 Task: Look for products in the category "Lamb" from New Zealand Lamb.
Action: Mouse moved to (28, 83)
Screenshot: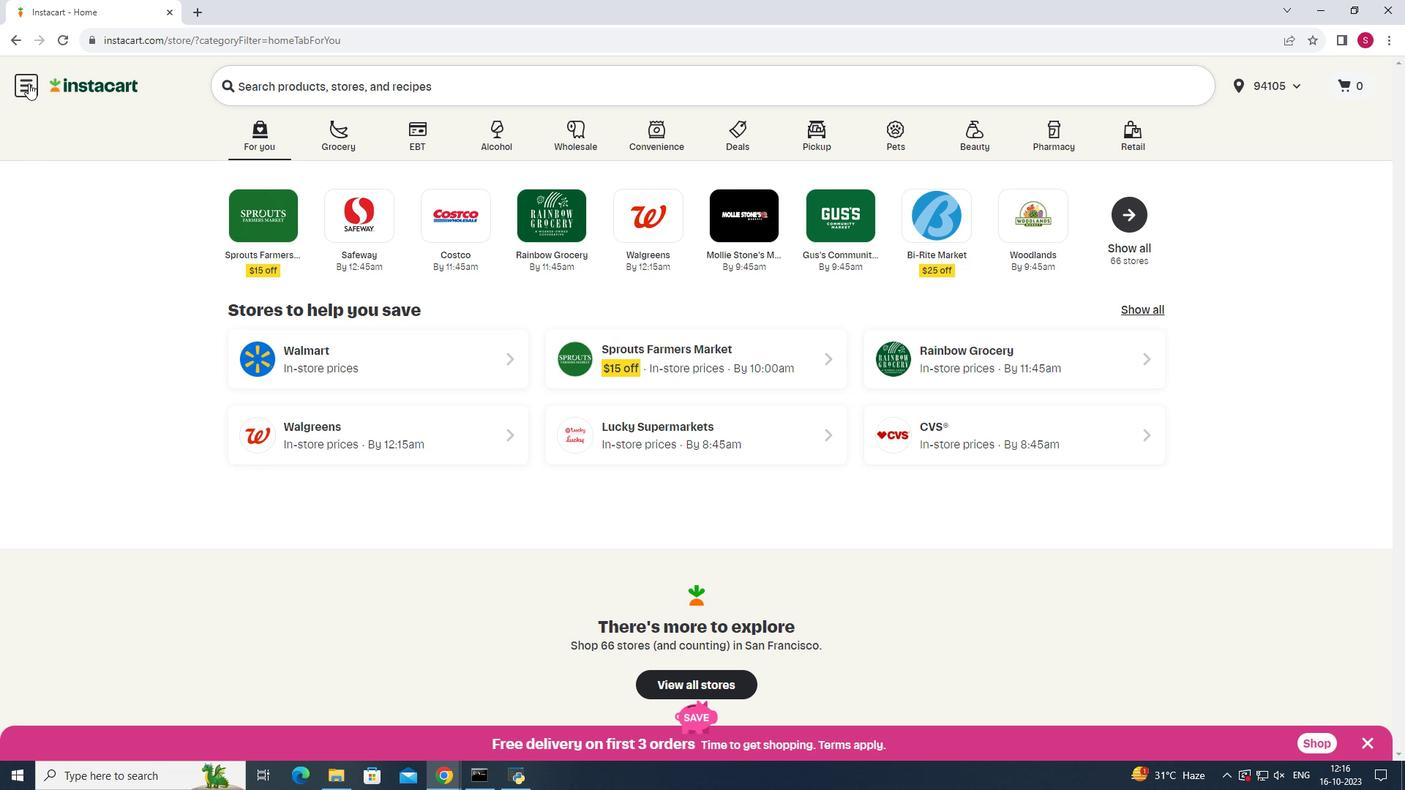 
Action: Mouse pressed left at (28, 83)
Screenshot: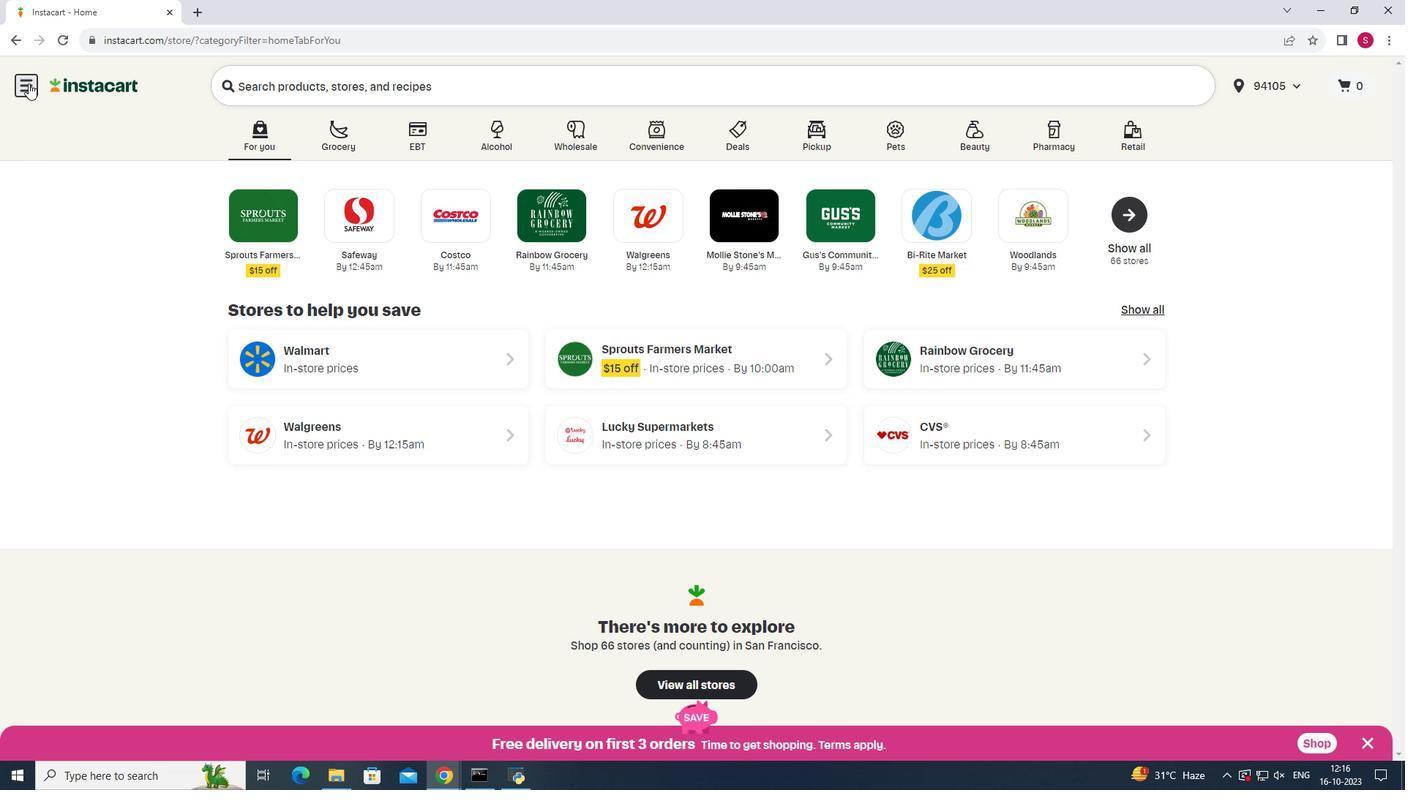 
Action: Mouse moved to (117, 386)
Screenshot: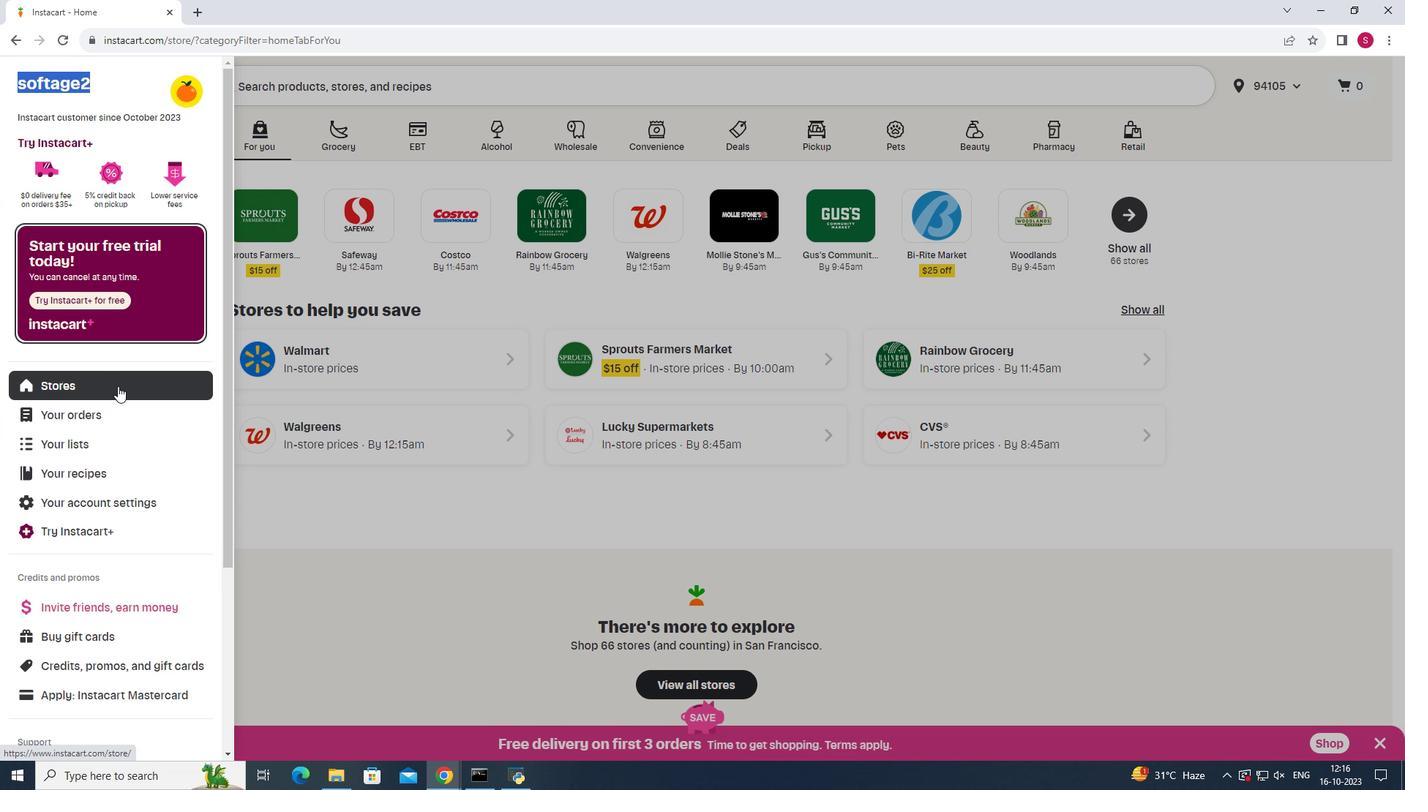 
Action: Mouse pressed left at (117, 386)
Screenshot: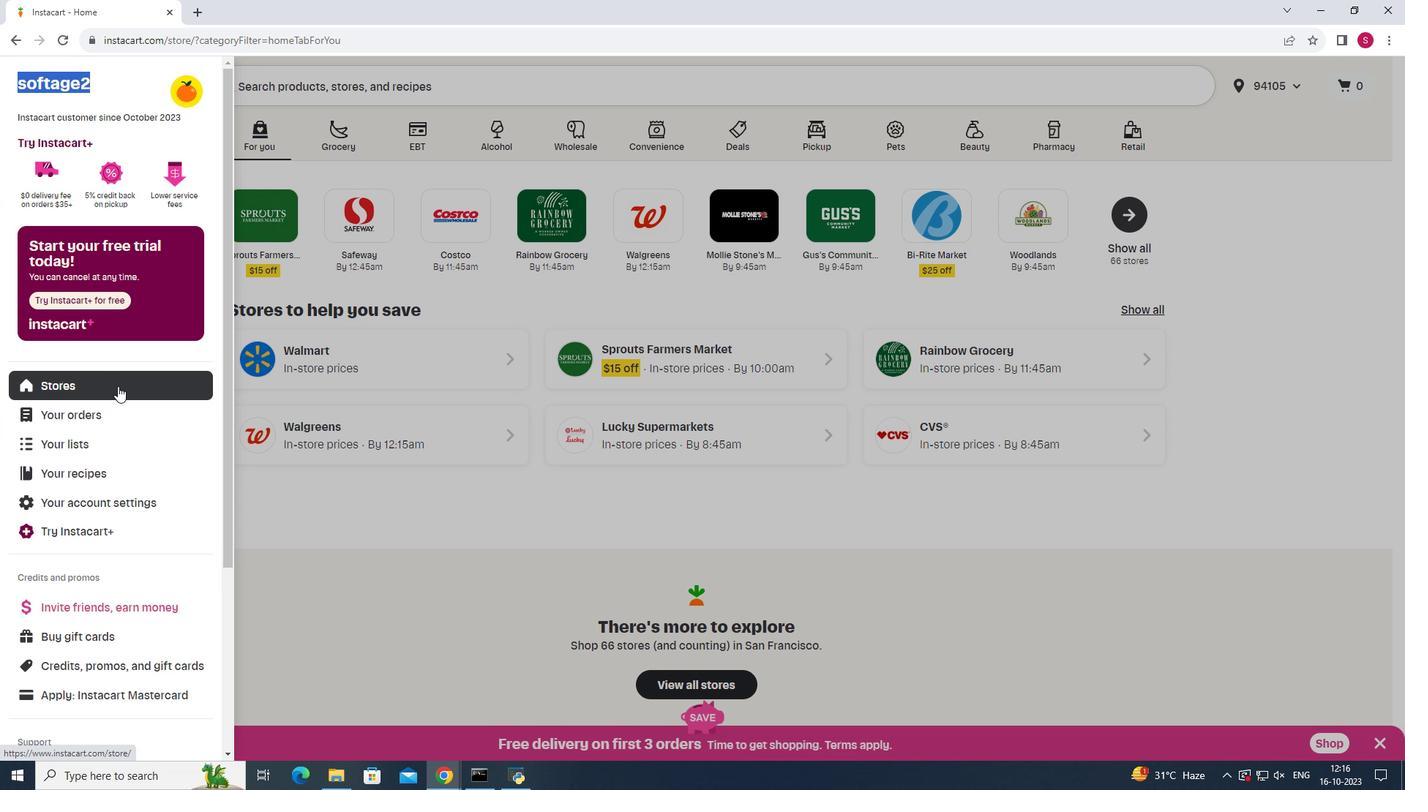 
Action: Mouse moved to (316, 523)
Screenshot: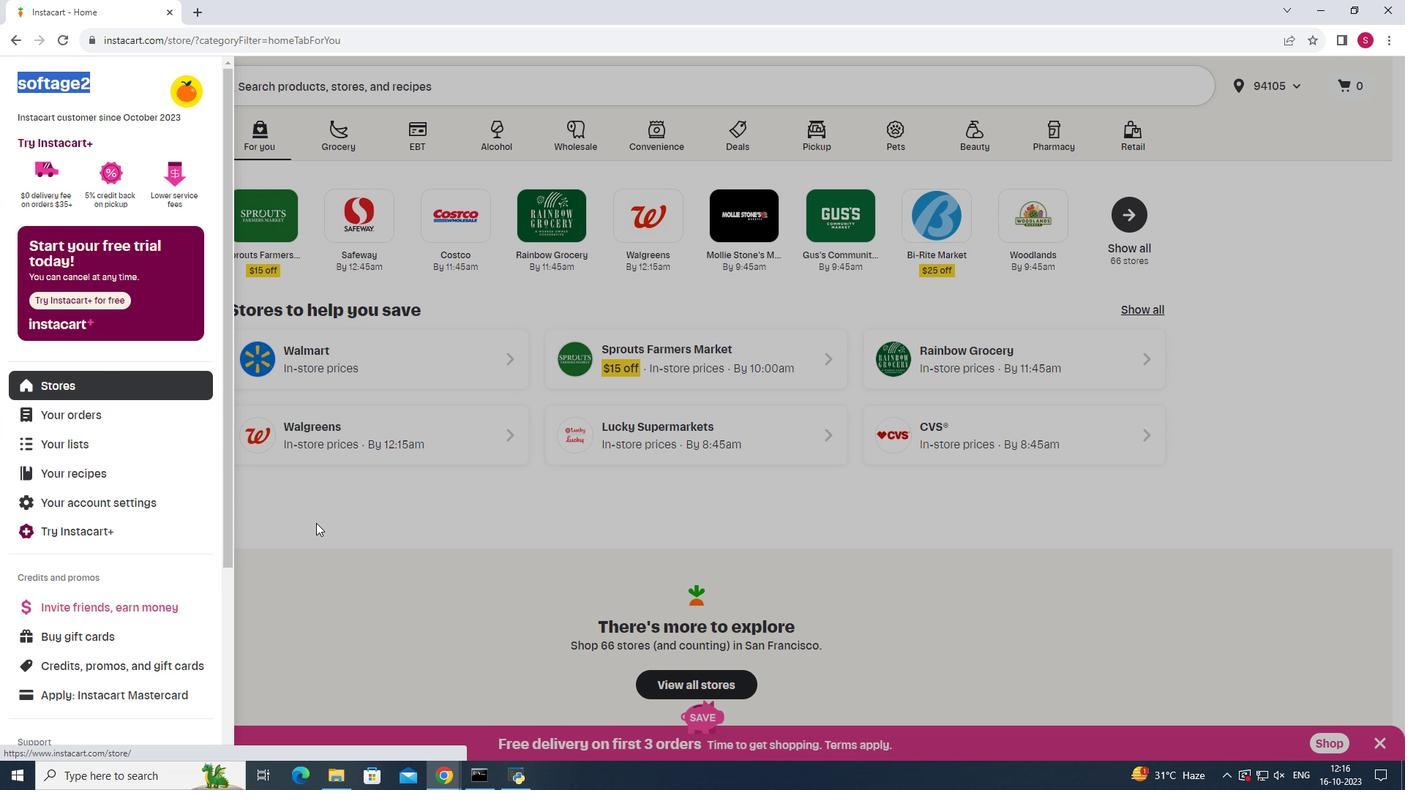 
Action: Mouse pressed left at (316, 523)
Screenshot: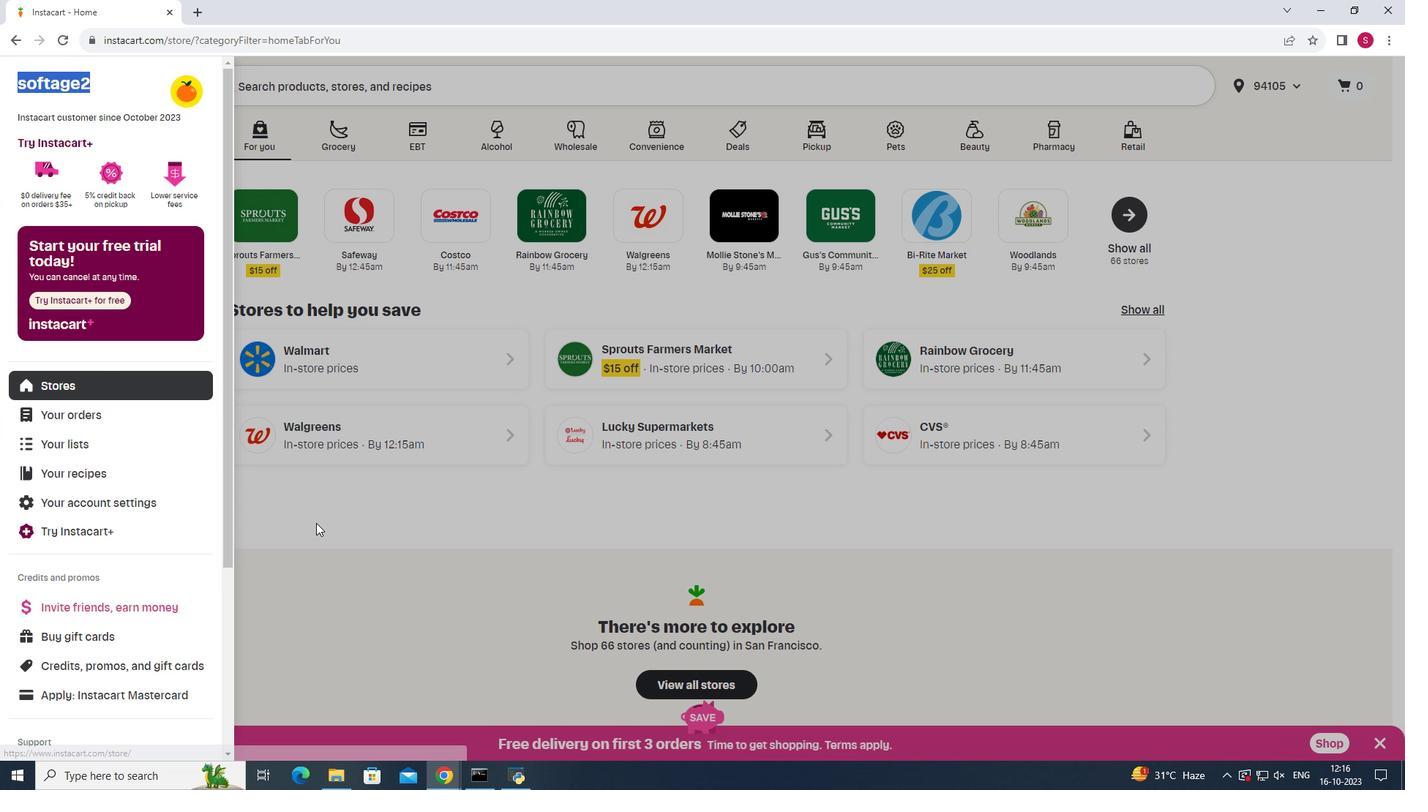 
Action: Mouse moved to (339, 136)
Screenshot: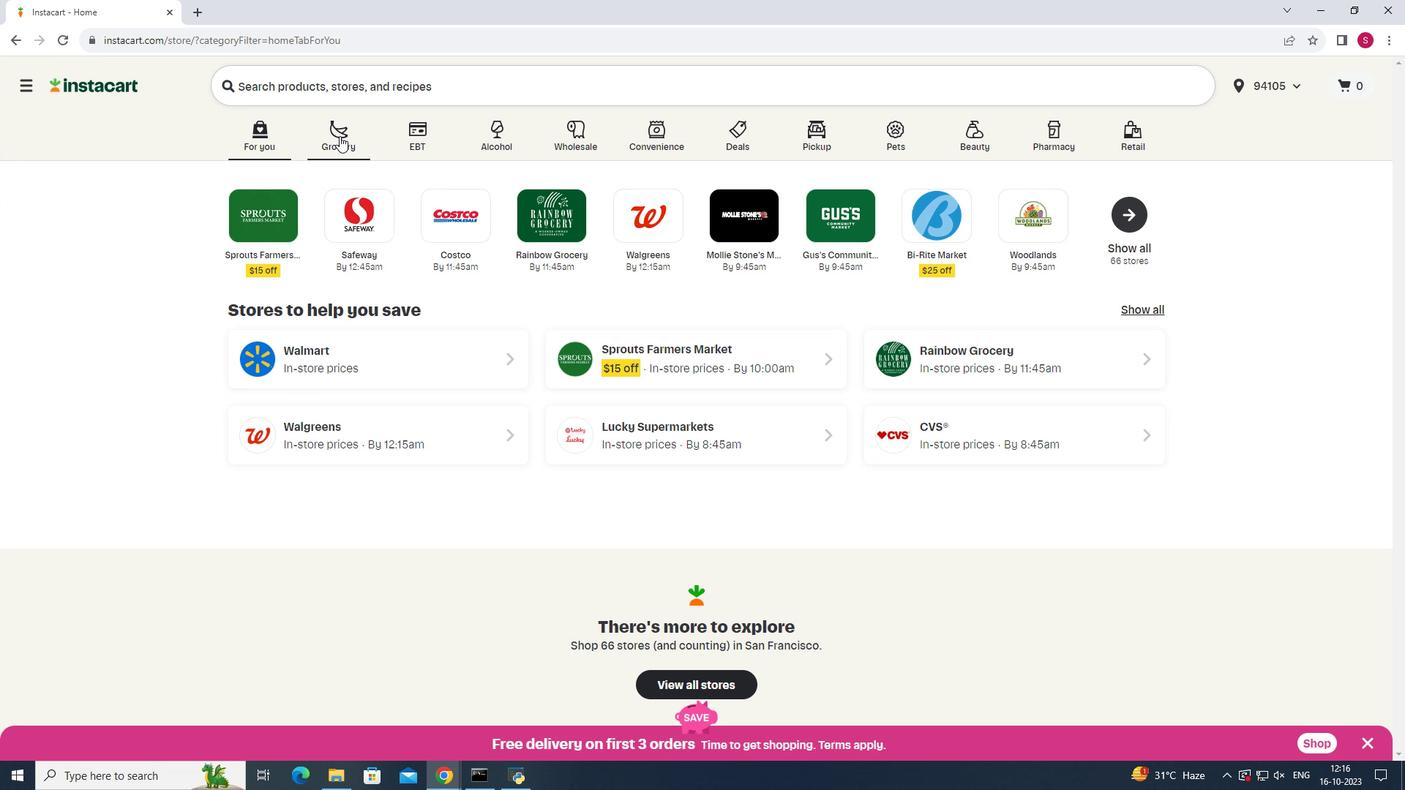 
Action: Mouse pressed left at (339, 136)
Screenshot: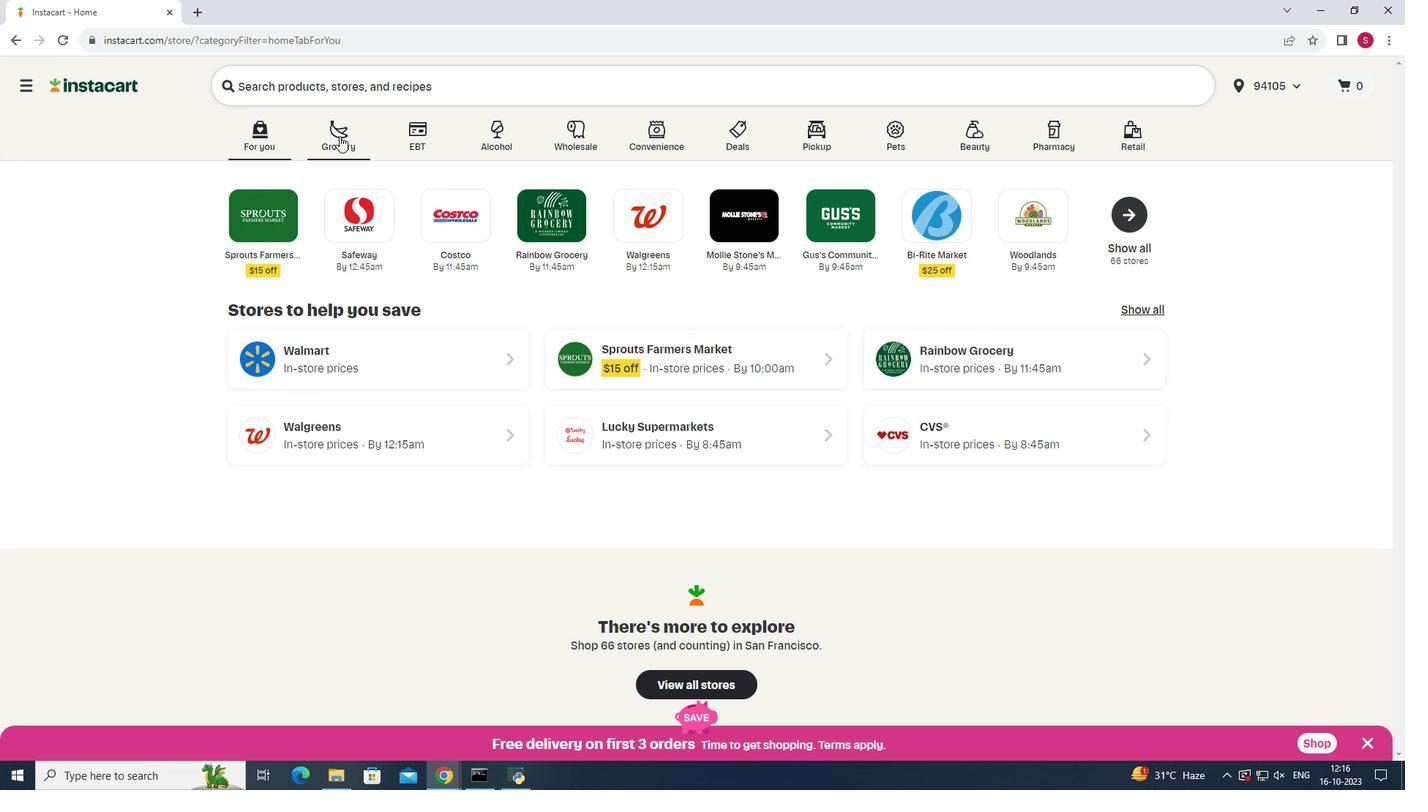 
Action: Mouse moved to (992, 208)
Screenshot: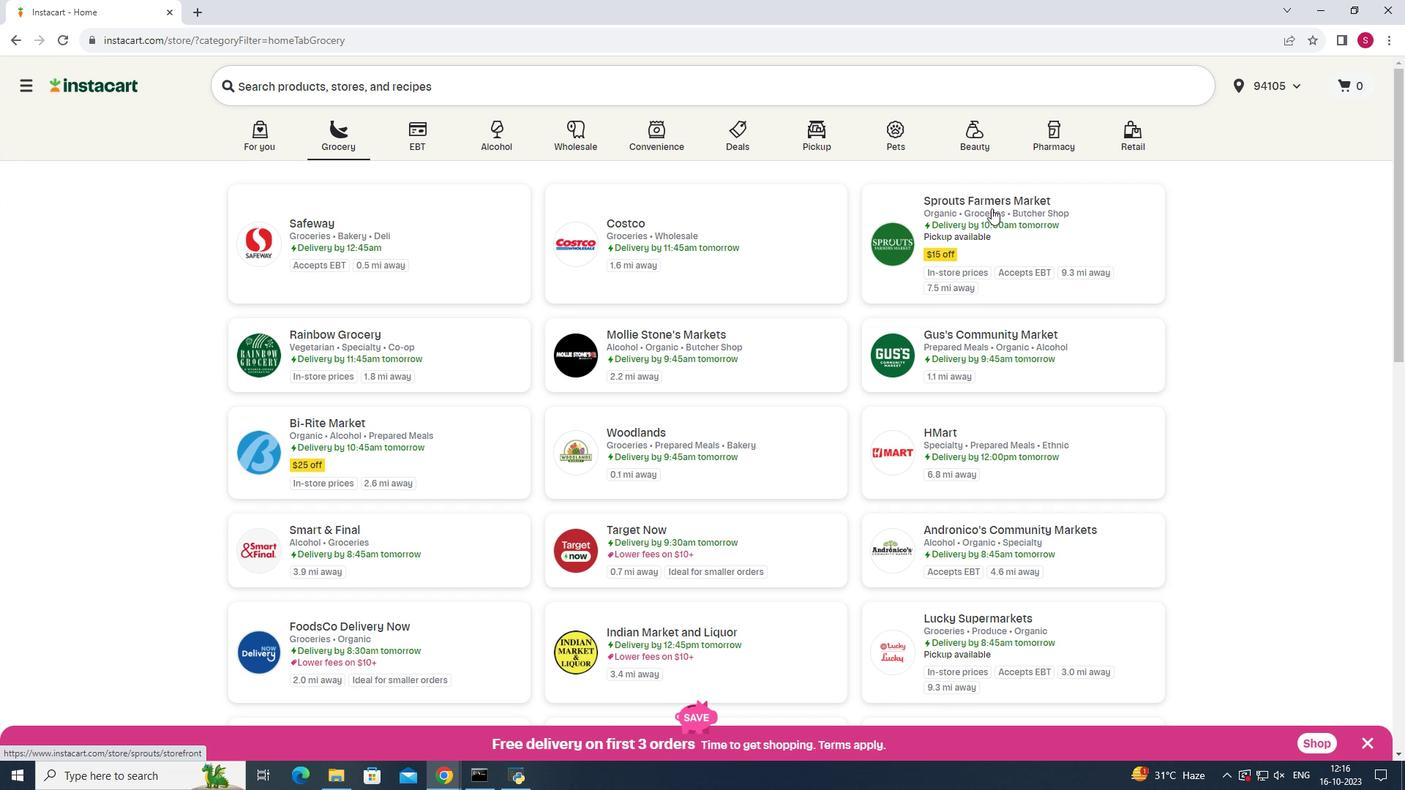 
Action: Mouse pressed left at (992, 208)
Screenshot: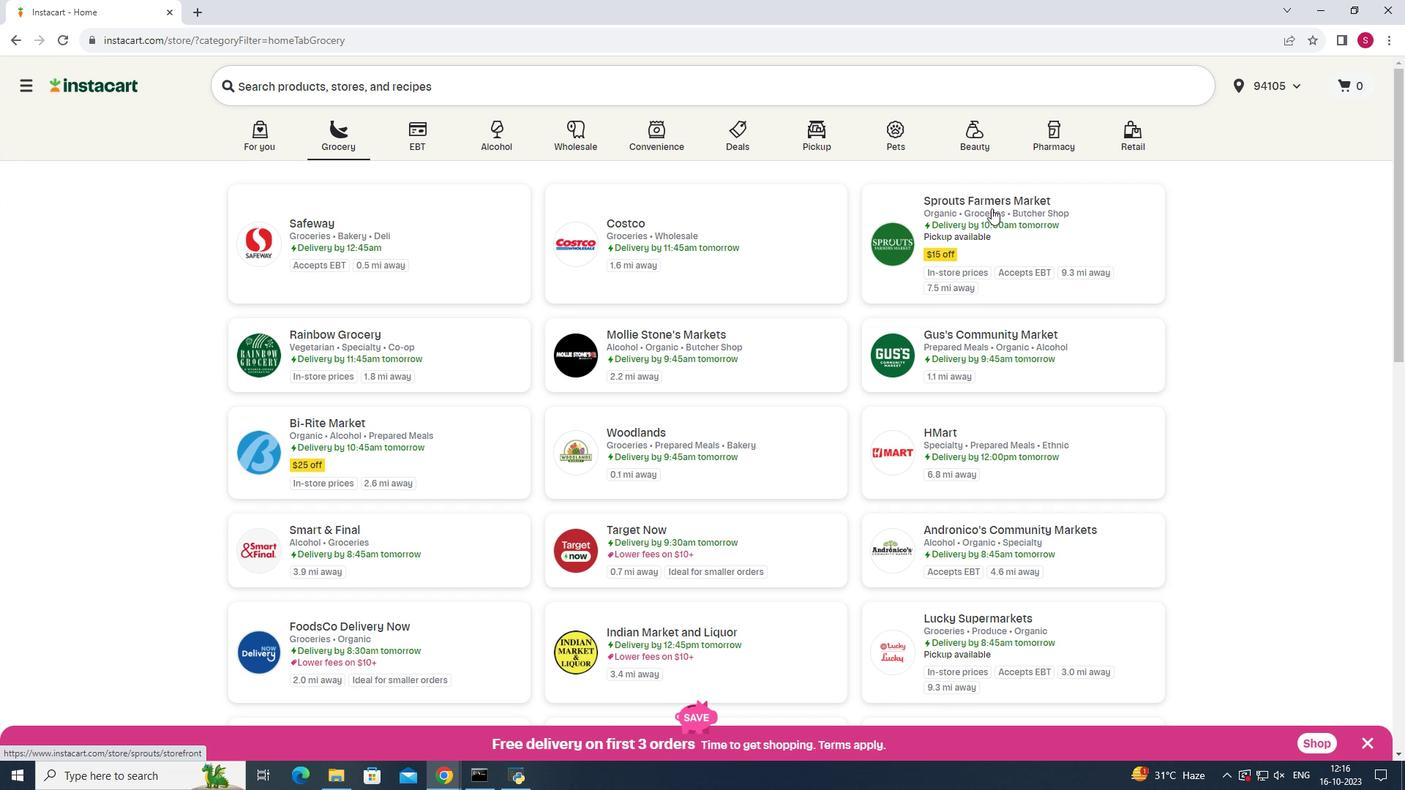 
Action: Mouse pressed left at (992, 208)
Screenshot: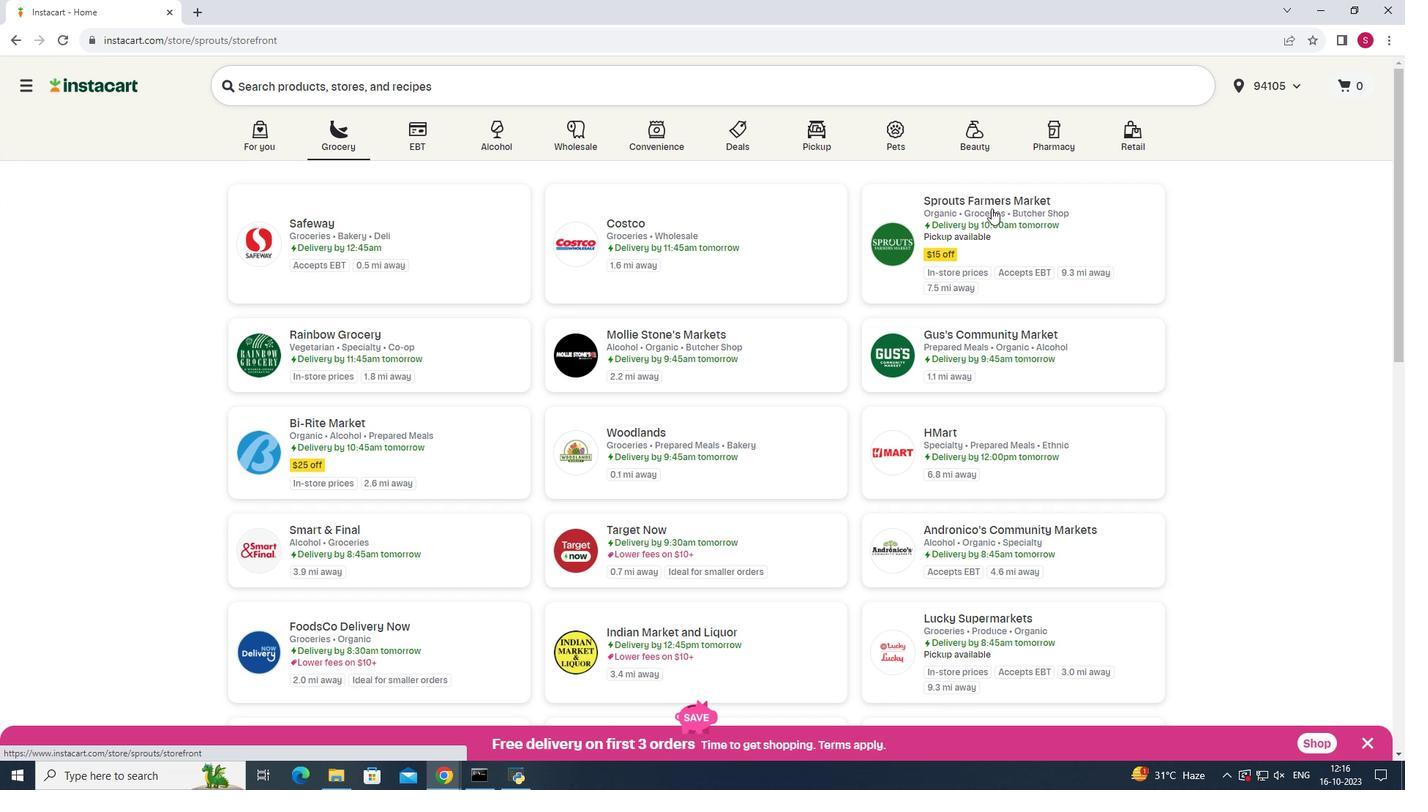 
Action: Mouse moved to (77, 533)
Screenshot: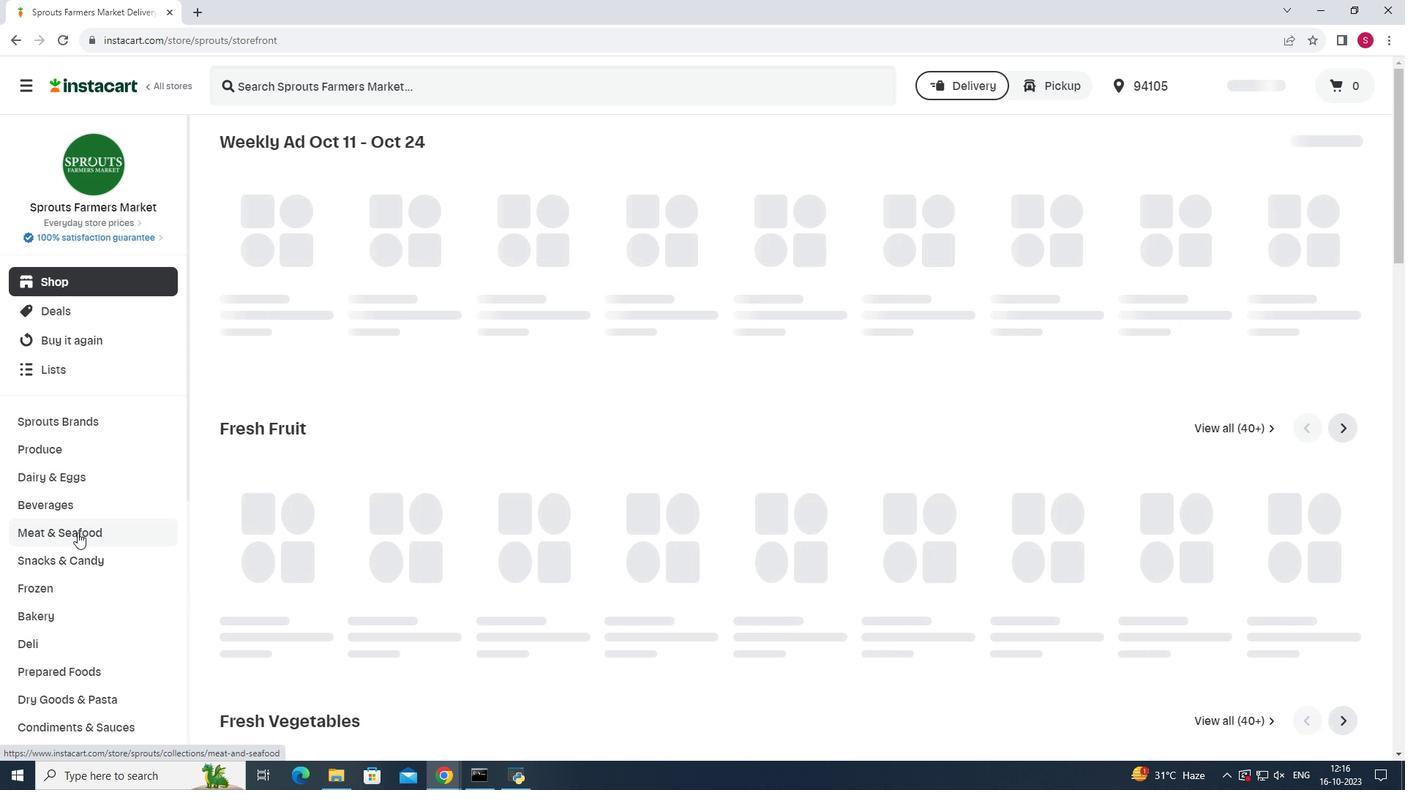 
Action: Mouse pressed left at (77, 533)
Screenshot: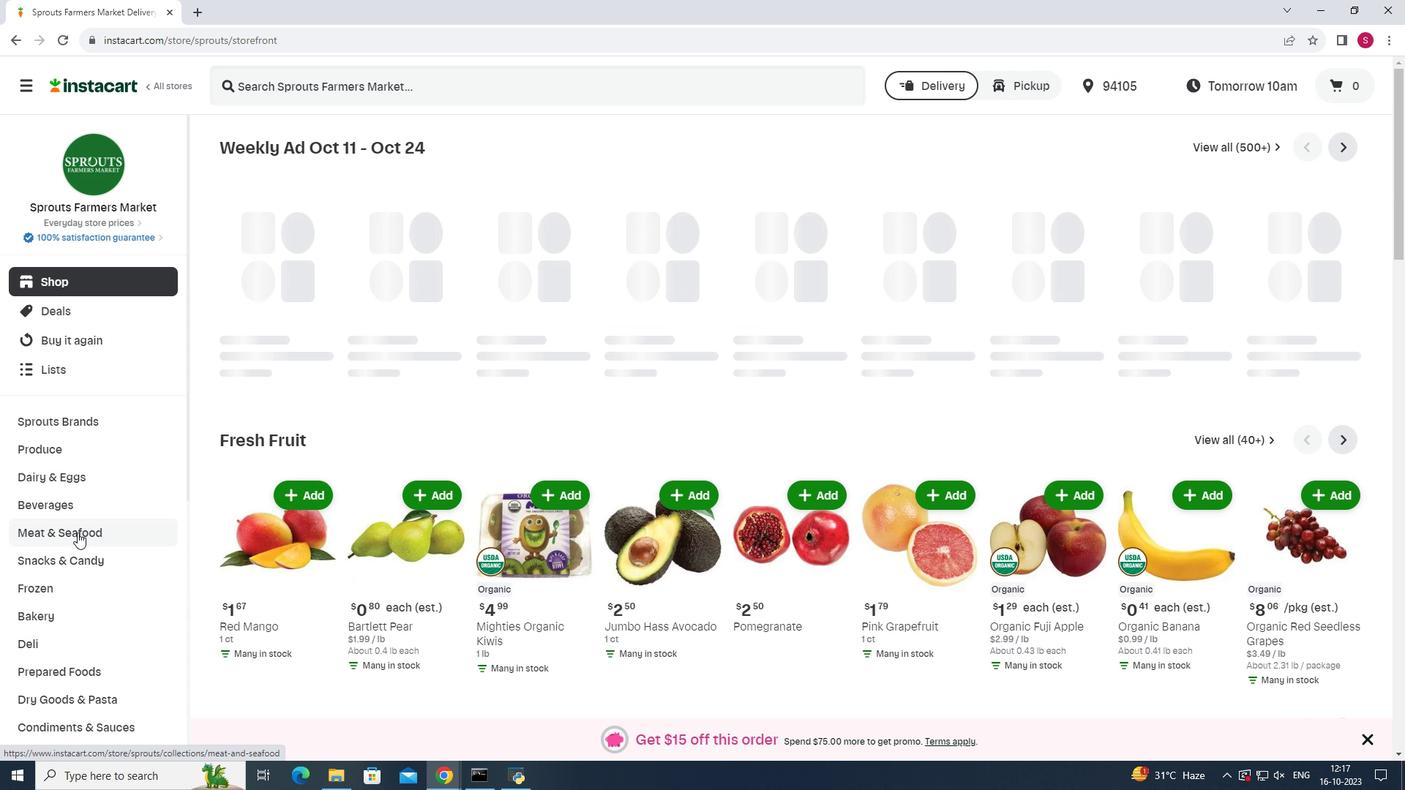 
Action: Mouse moved to (834, 181)
Screenshot: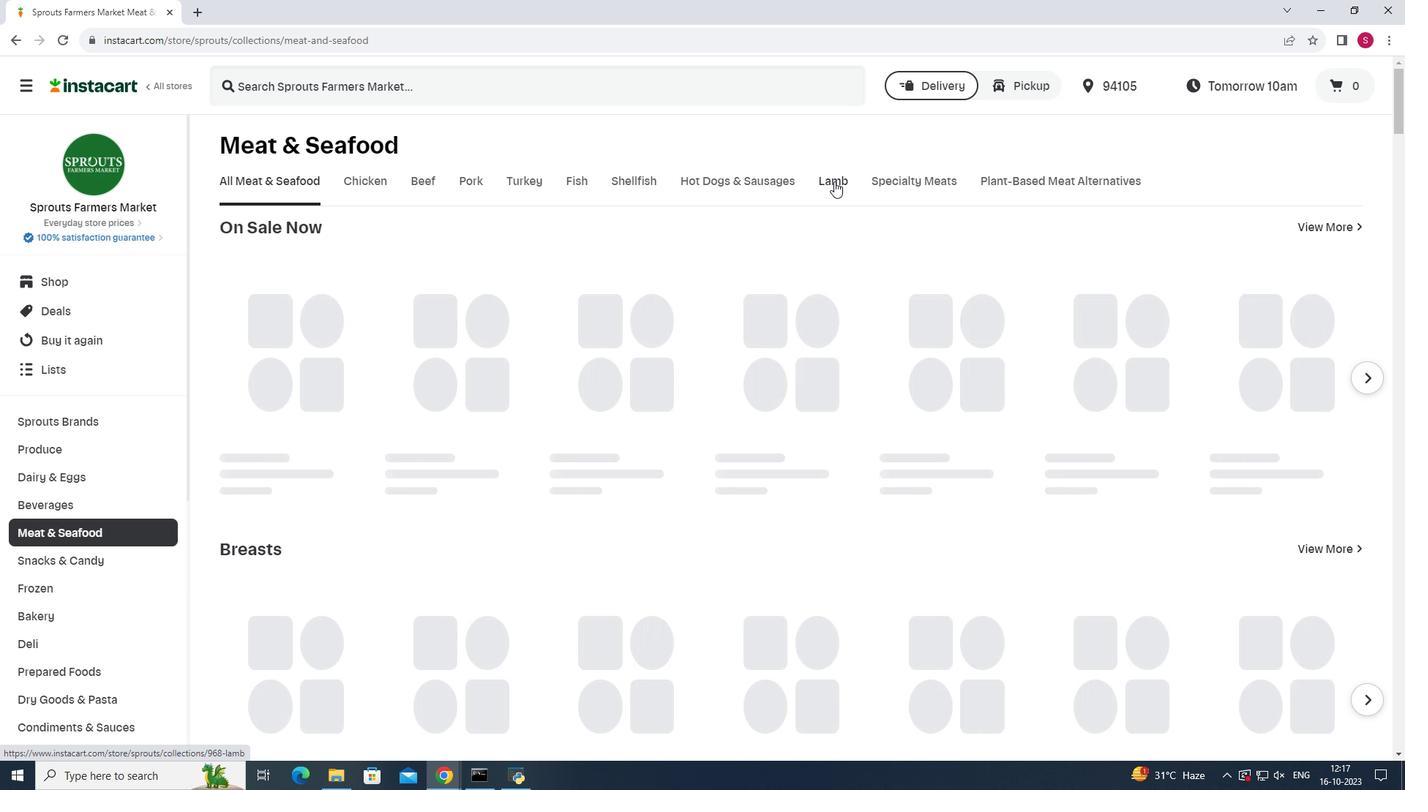 
Action: Mouse pressed left at (834, 181)
Screenshot: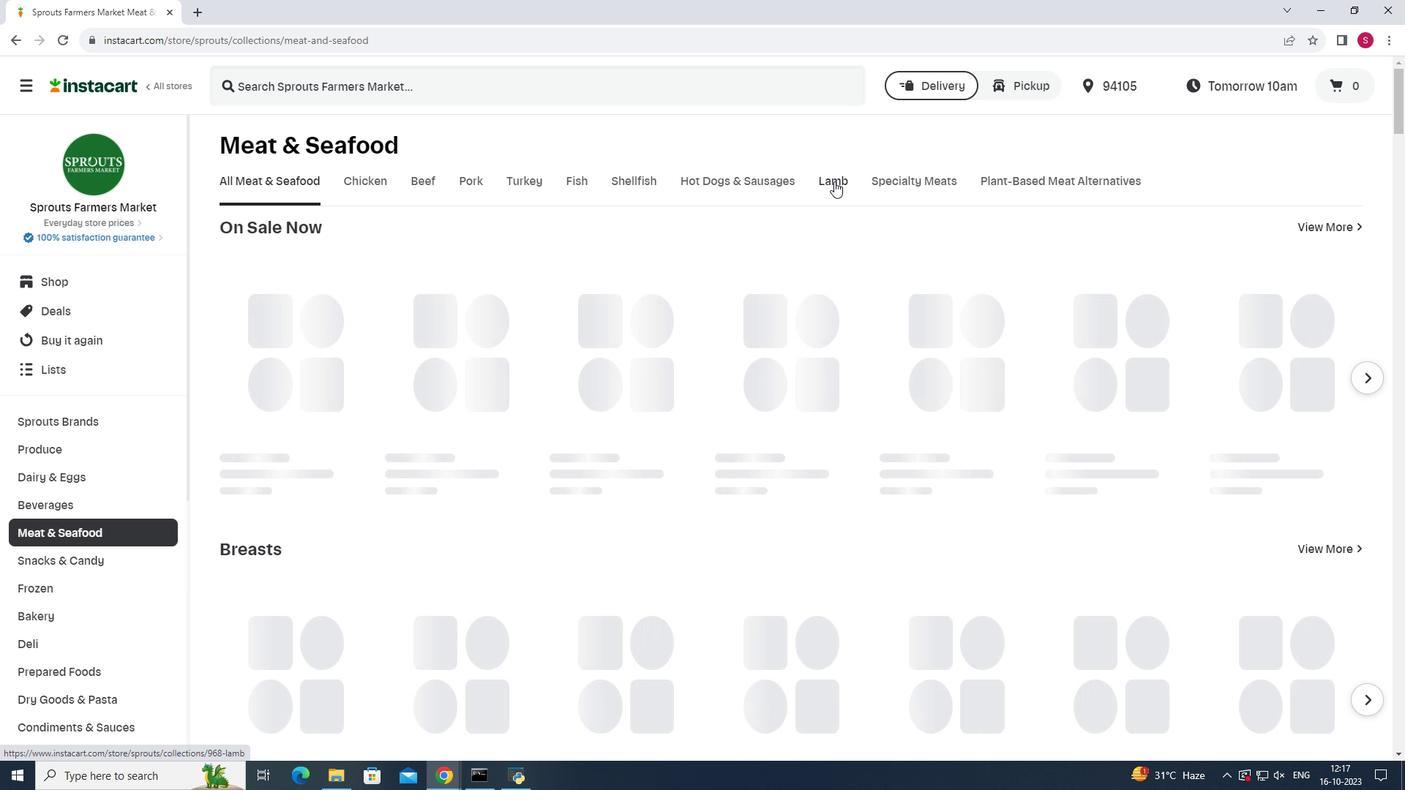 
Action: Mouse moved to (342, 229)
Screenshot: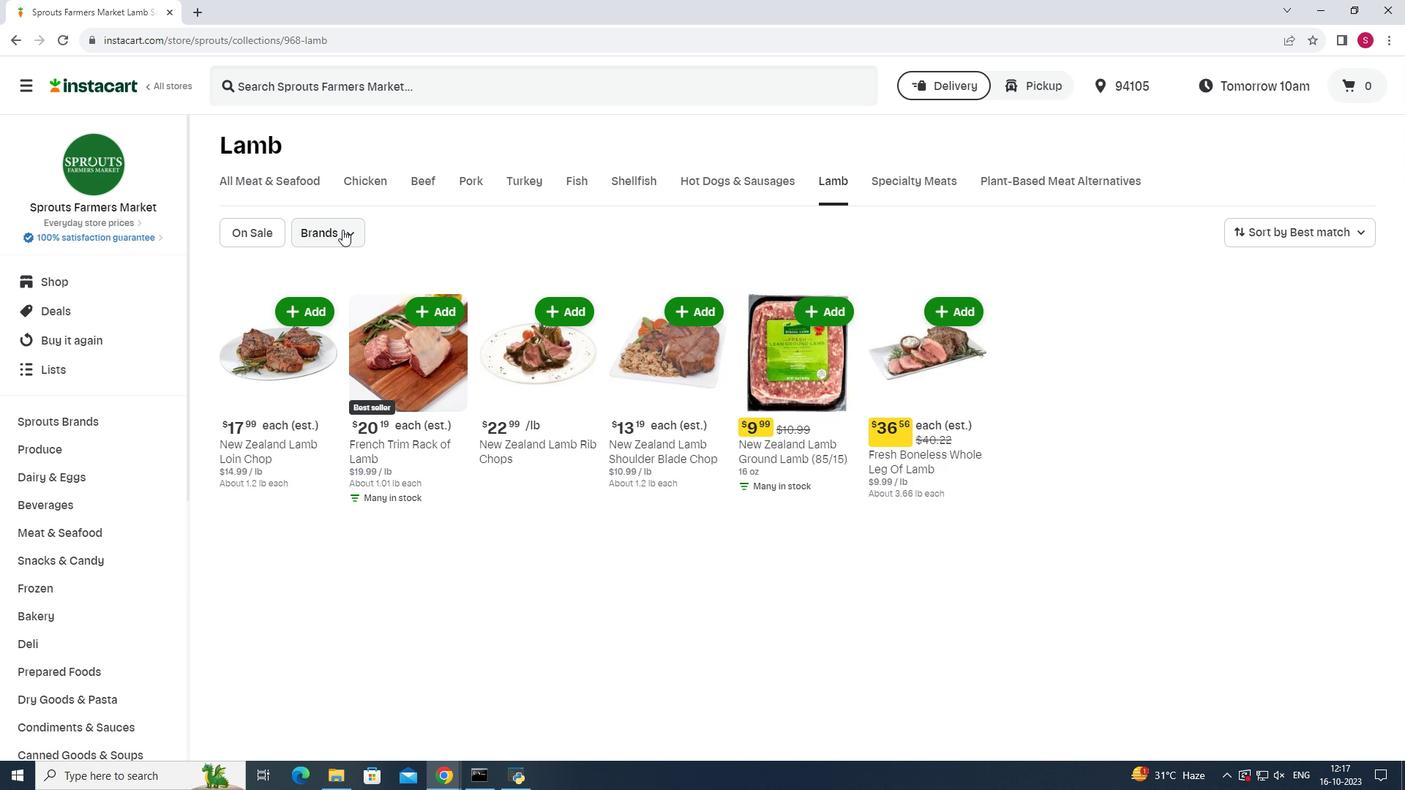 
Action: Mouse pressed left at (342, 229)
Screenshot: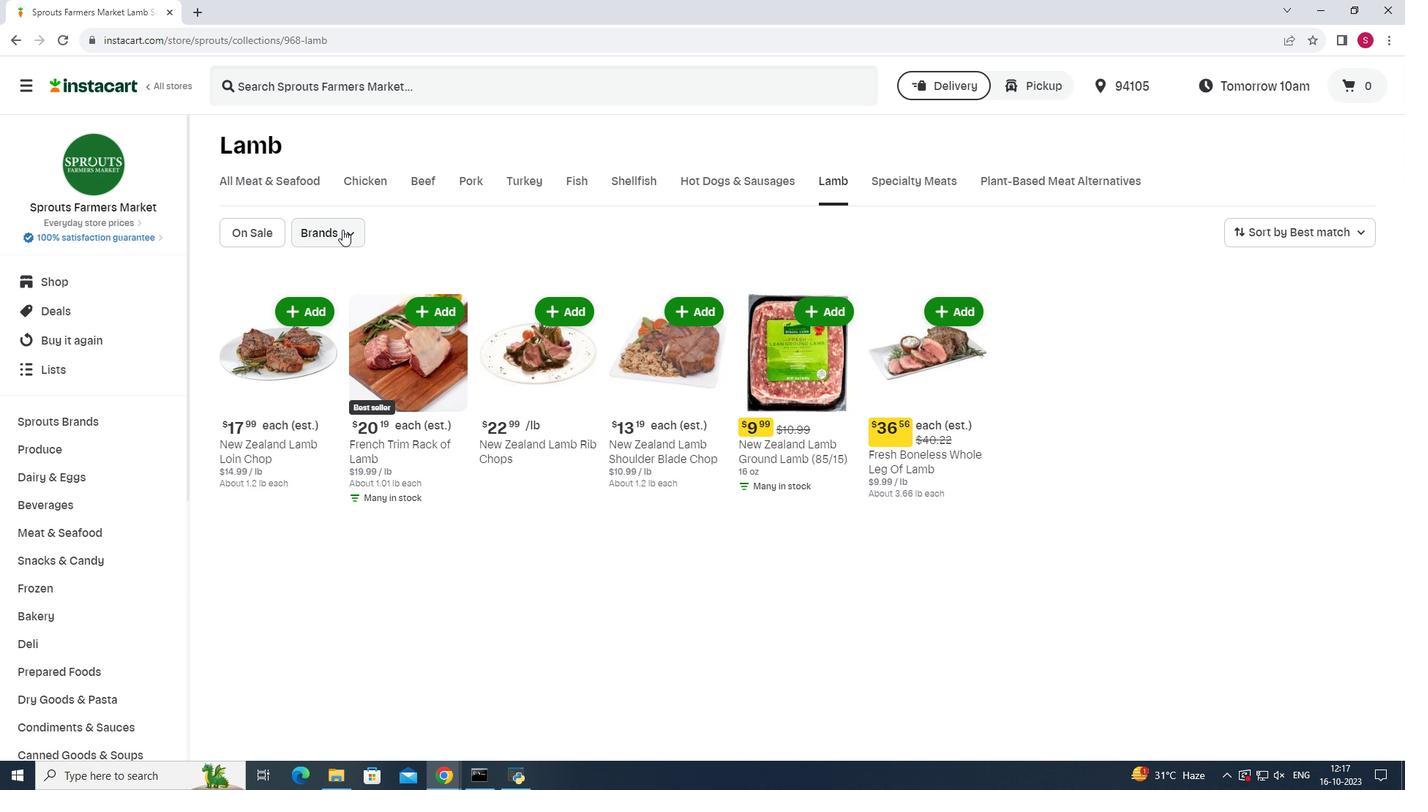 
Action: Mouse moved to (311, 276)
Screenshot: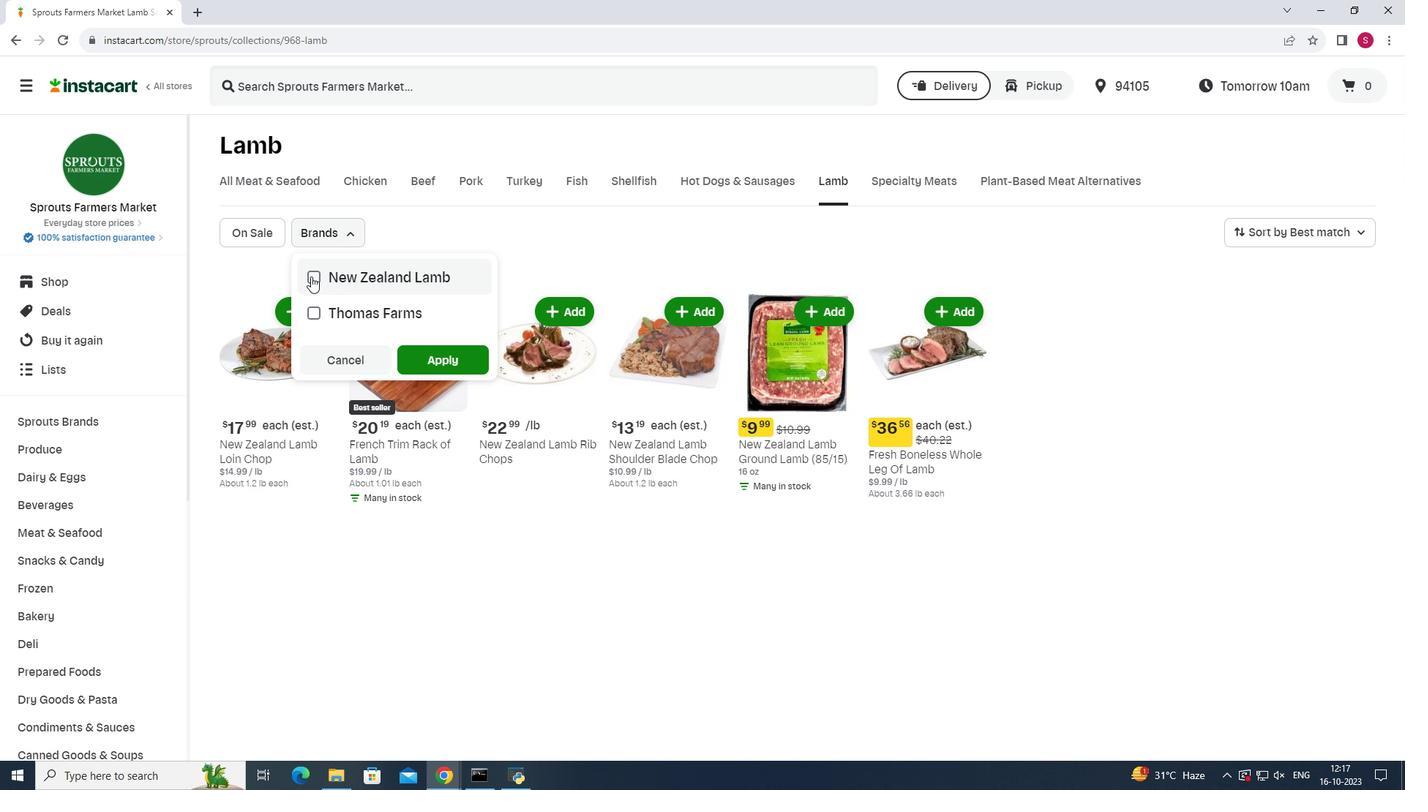 
Action: Mouse pressed left at (311, 276)
Screenshot: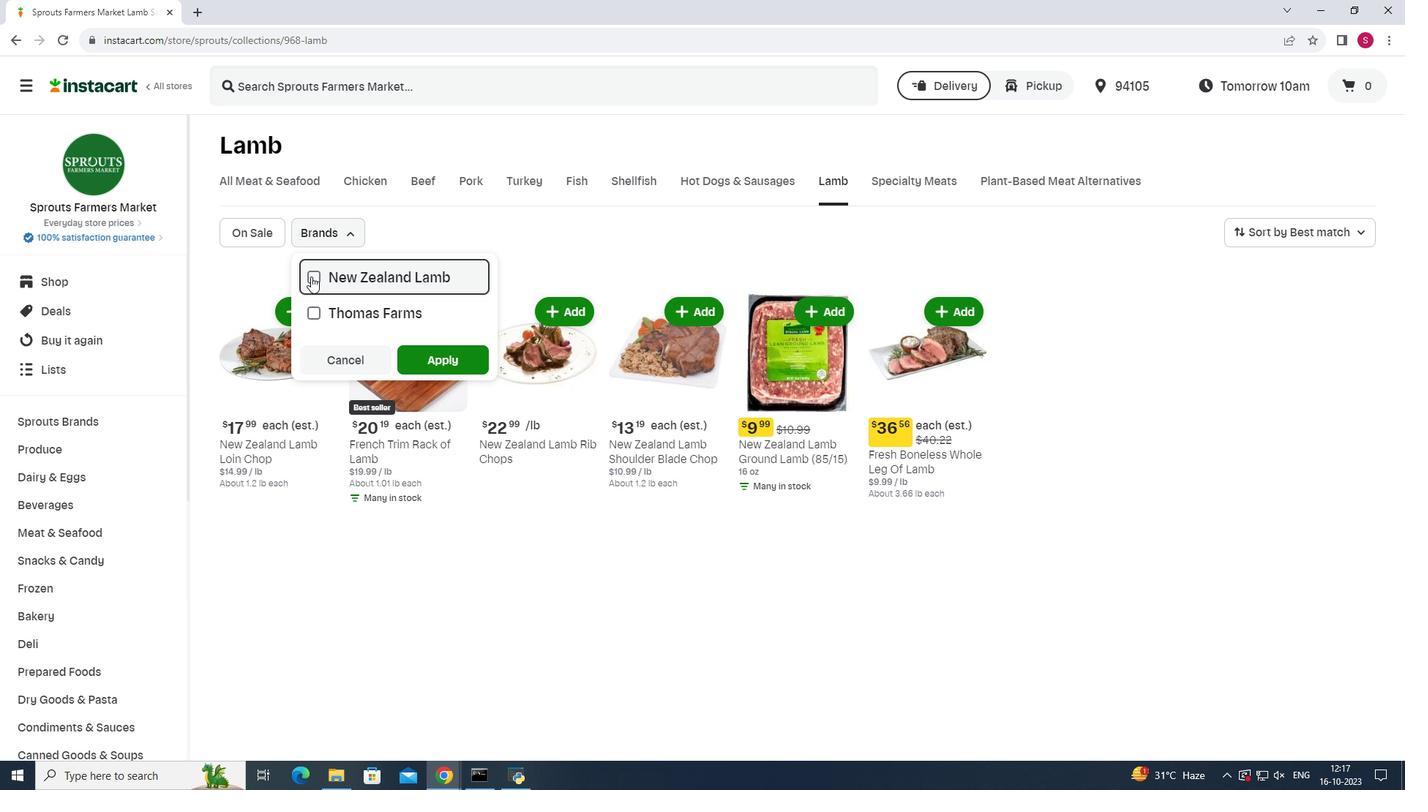 
Action: Mouse moved to (453, 363)
Screenshot: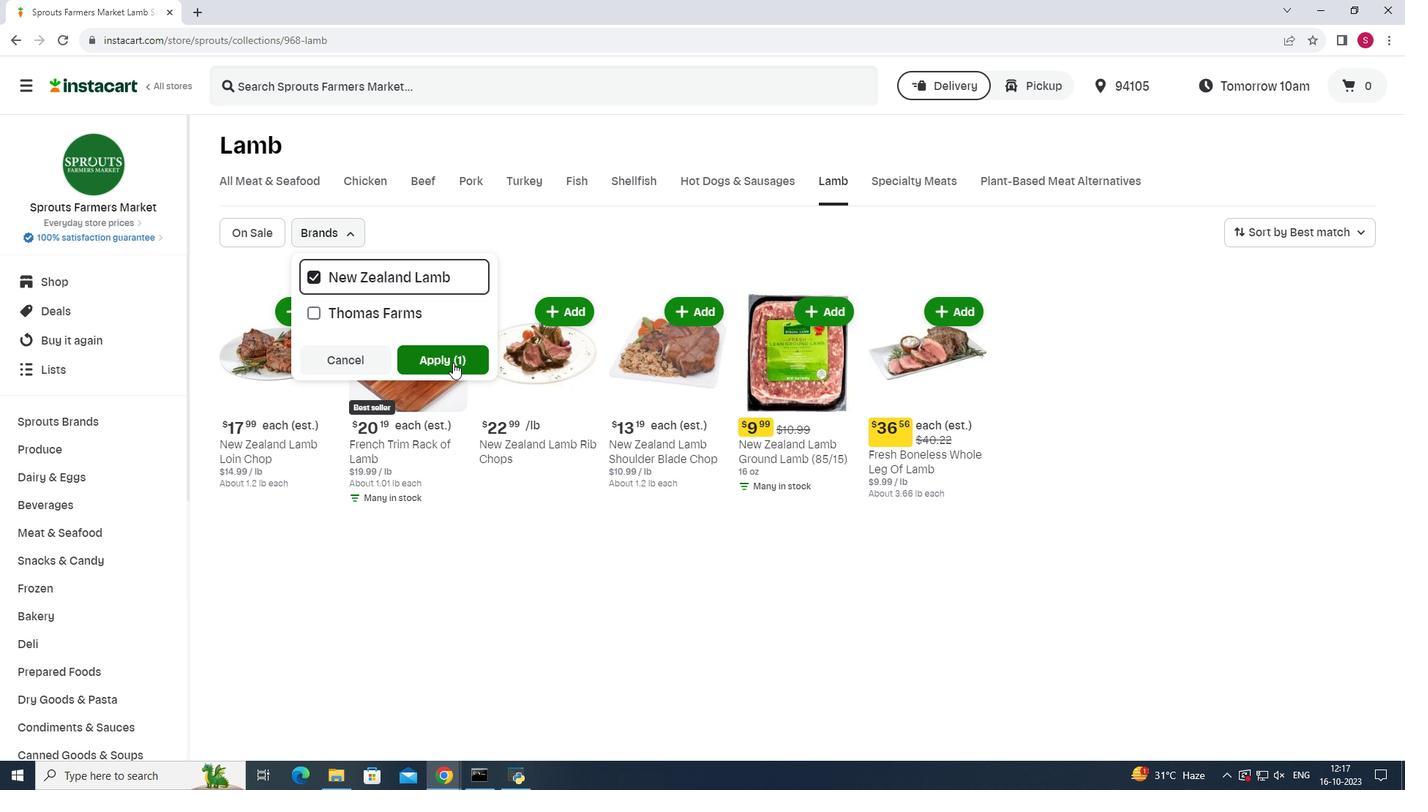 
Action: Mouse pressed left at (453, 363)
Screenshot: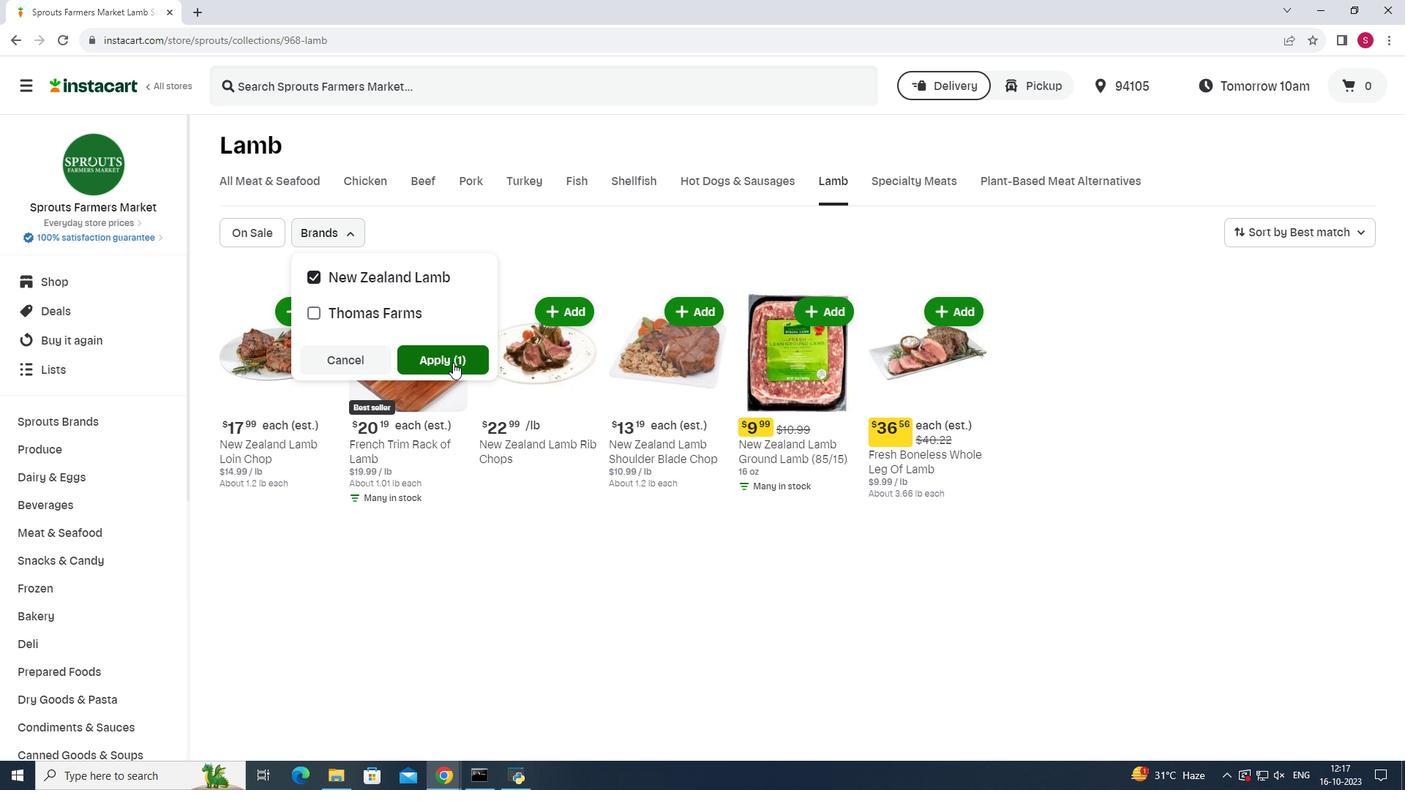 
Action: Mouse moved to (565, 314)
Screenshot: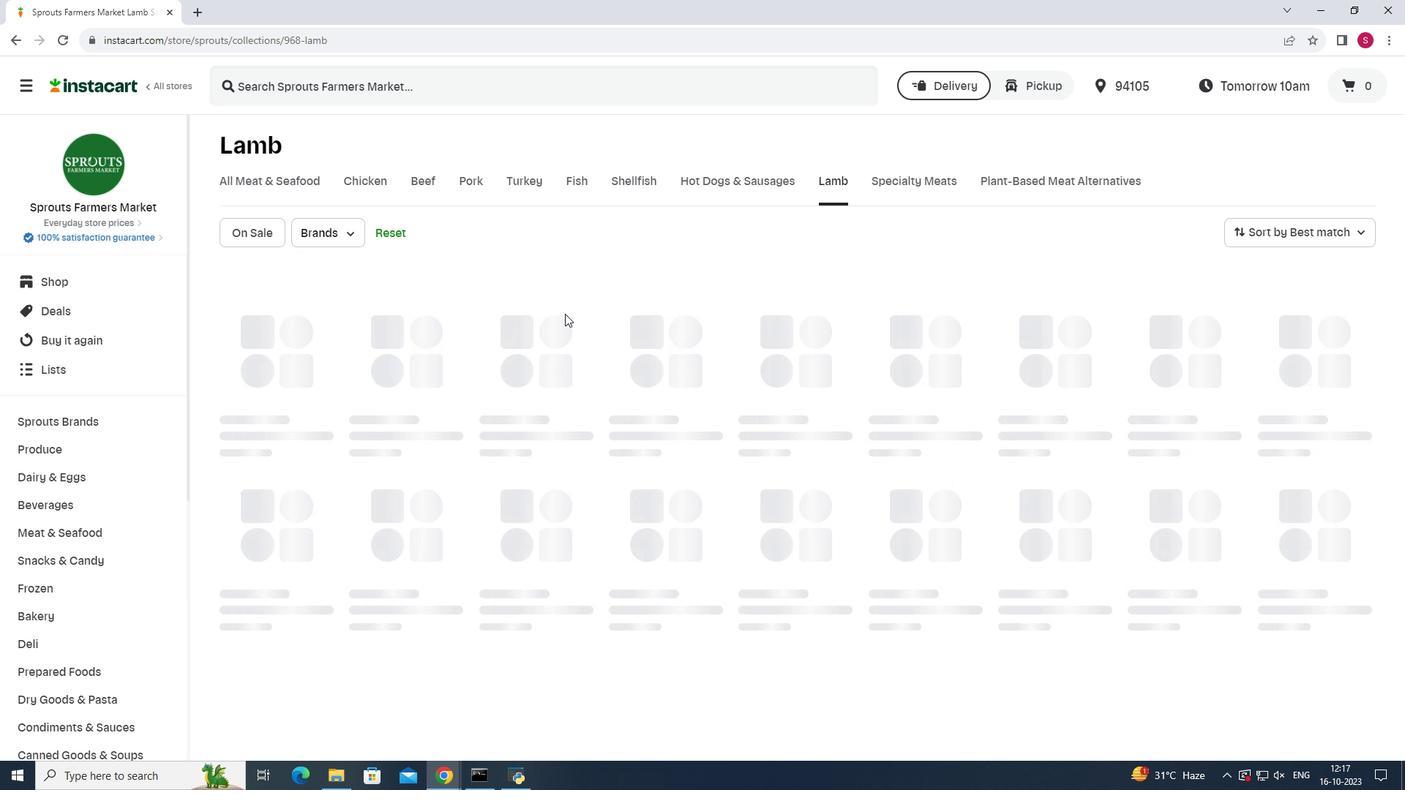 
